 Task: Assign in the project TranslateForge the issue 'Performance issues with database queries' to the sprint 'Cosmic Sprint'.
Action: Mouse moved to (227, 64)
Screenshot: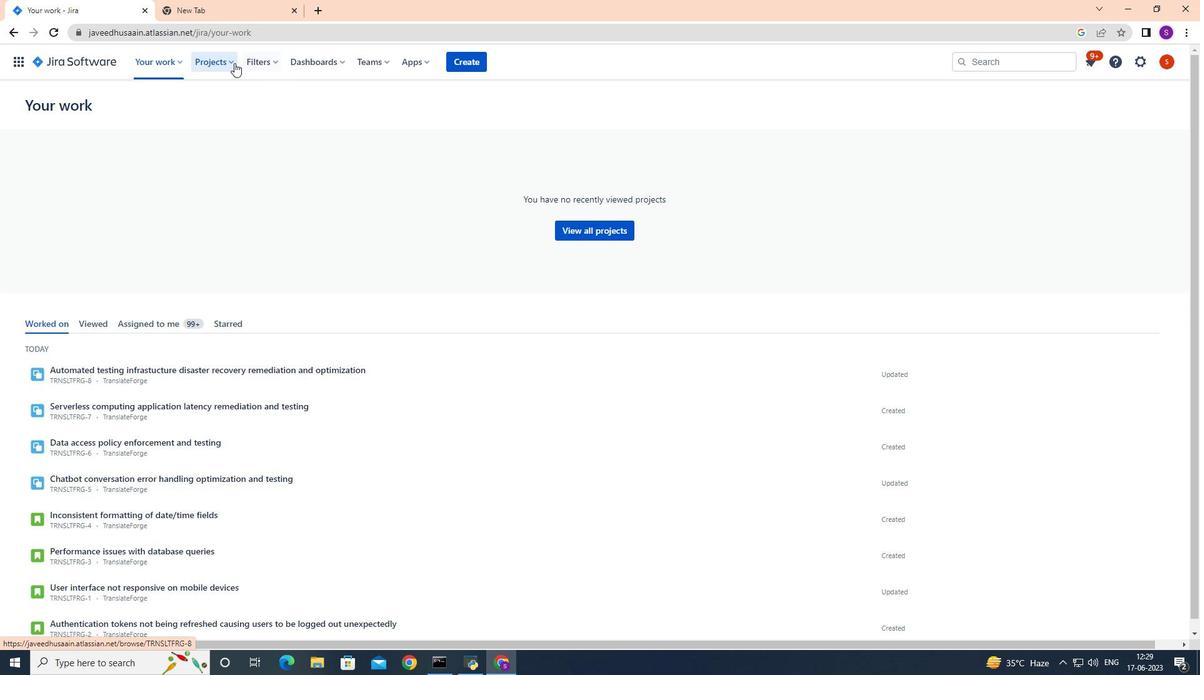 
Action: Mouse pressed left at (227, 64)
Screenshot: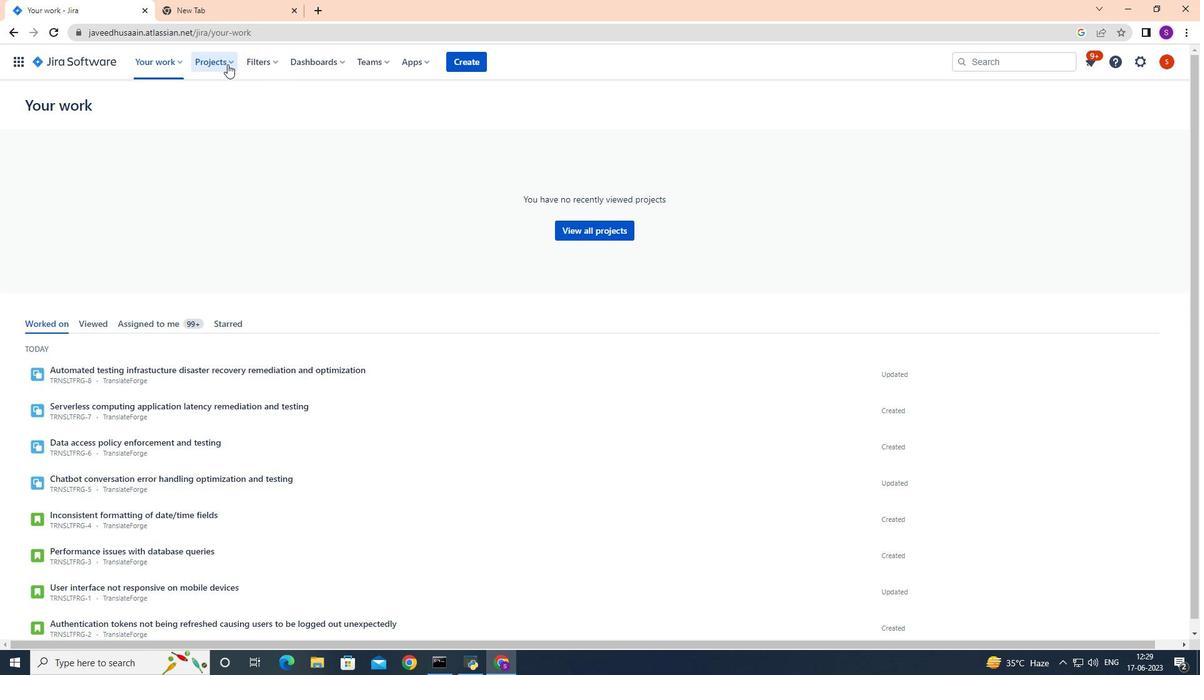 
Action: Mouse moved to (251, 126)
Screenshot: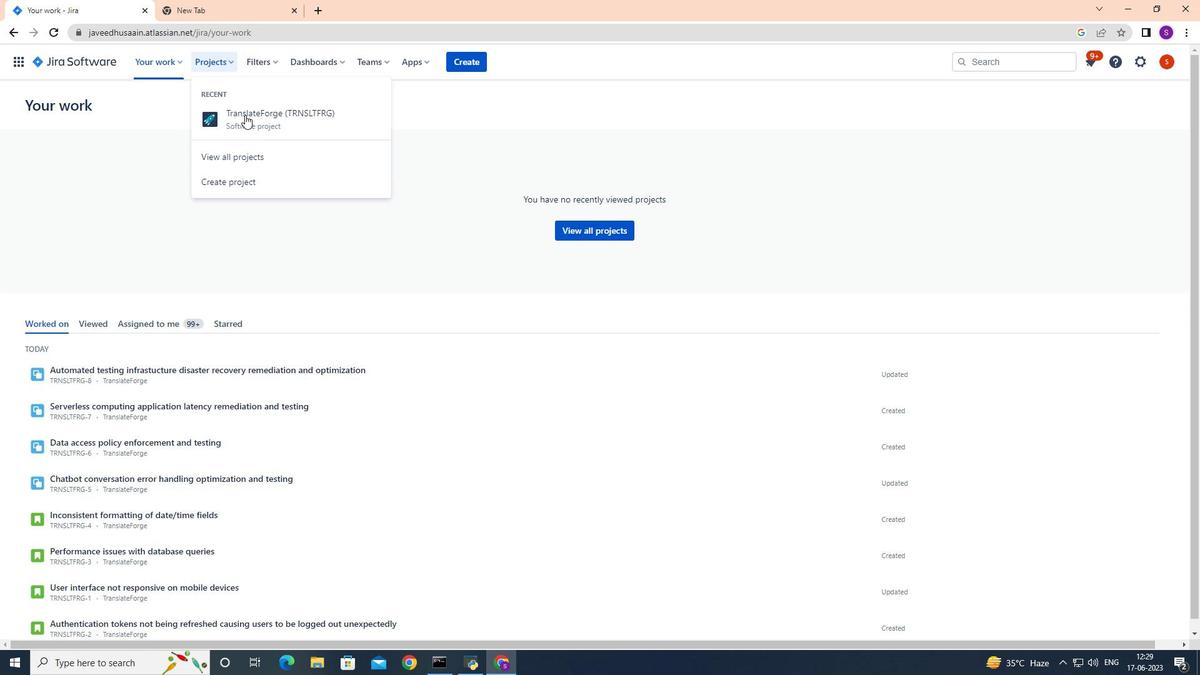 
Action: Mouse pressed left at (251, 126)
Screenshot: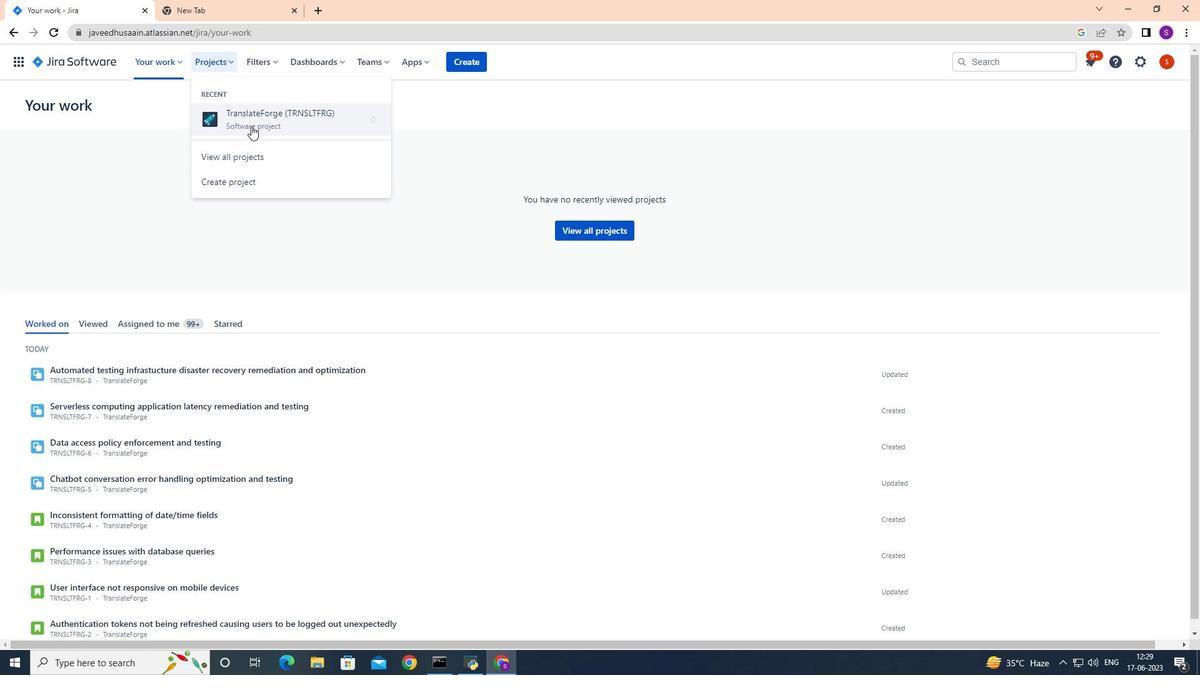 
Action: Mouse moved to (50, 188)
Screenshot: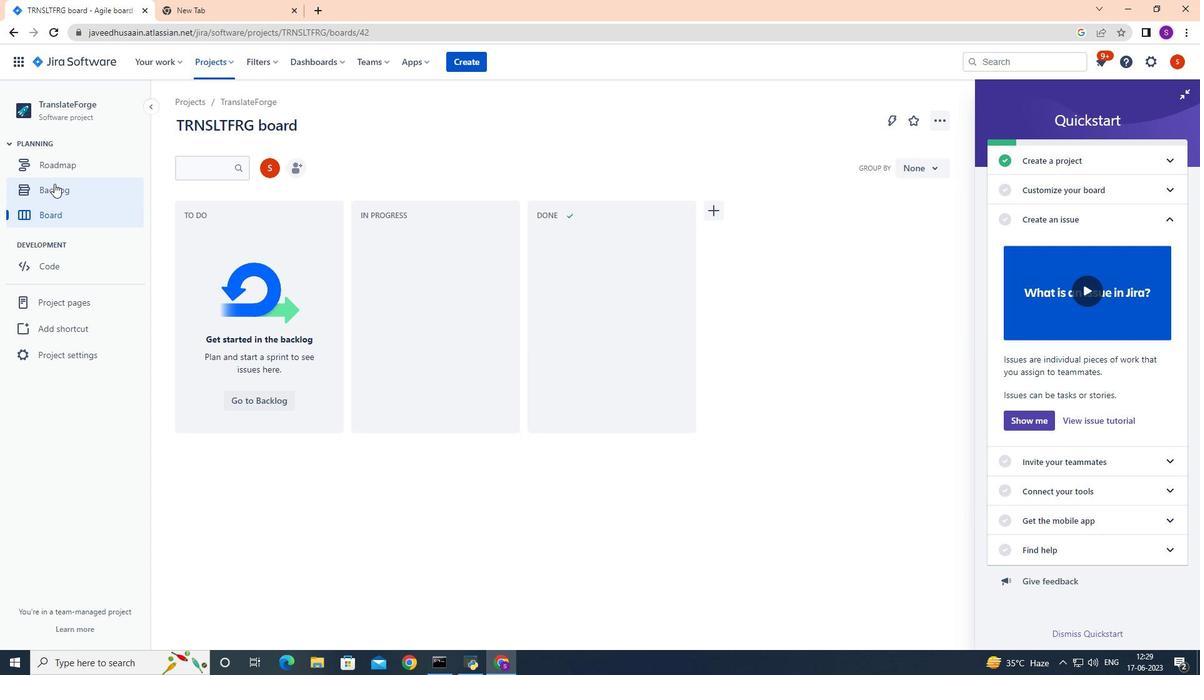 
Action: Mouse pressed left at (50, 188)
Screenshot: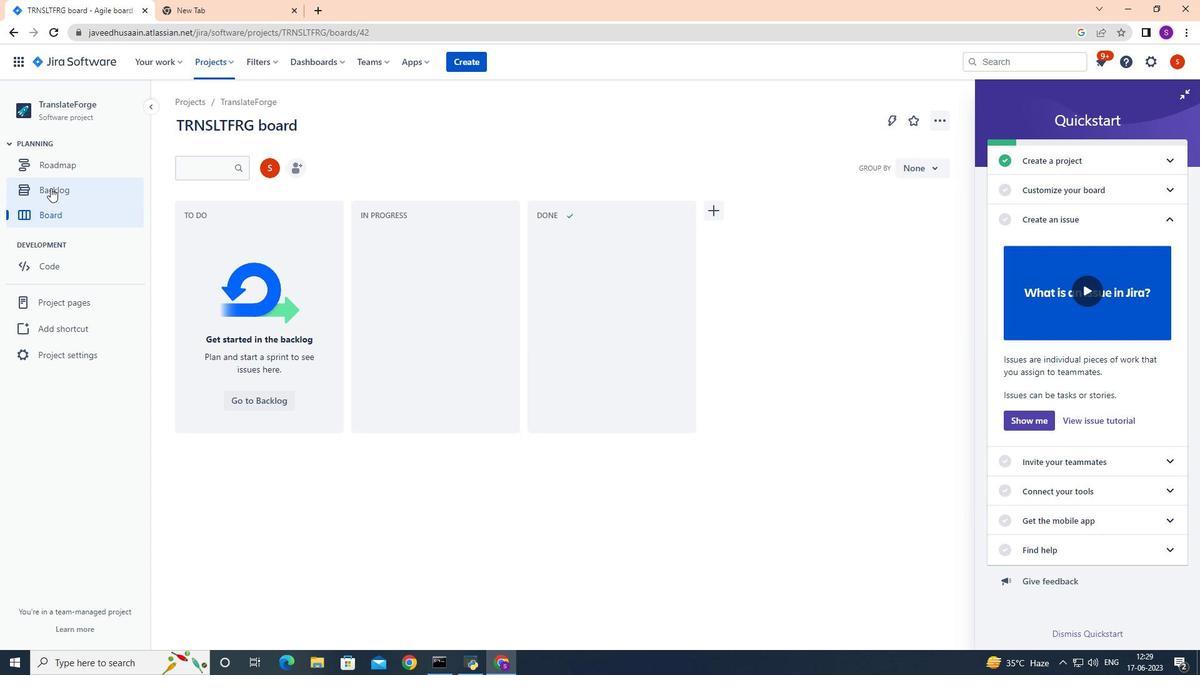 
Action: Mouse moved to (325, 383)
Screenshot: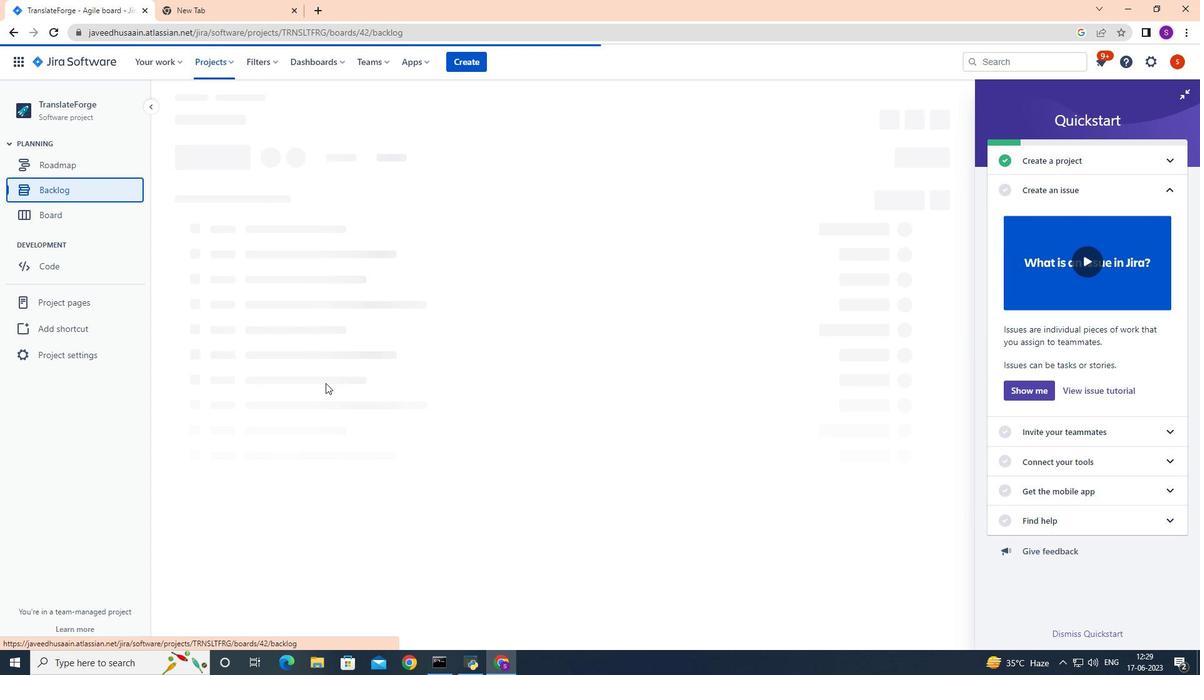 
Action: Mouse scrolled (325, 383) with delta (0, 0)
Screenshot: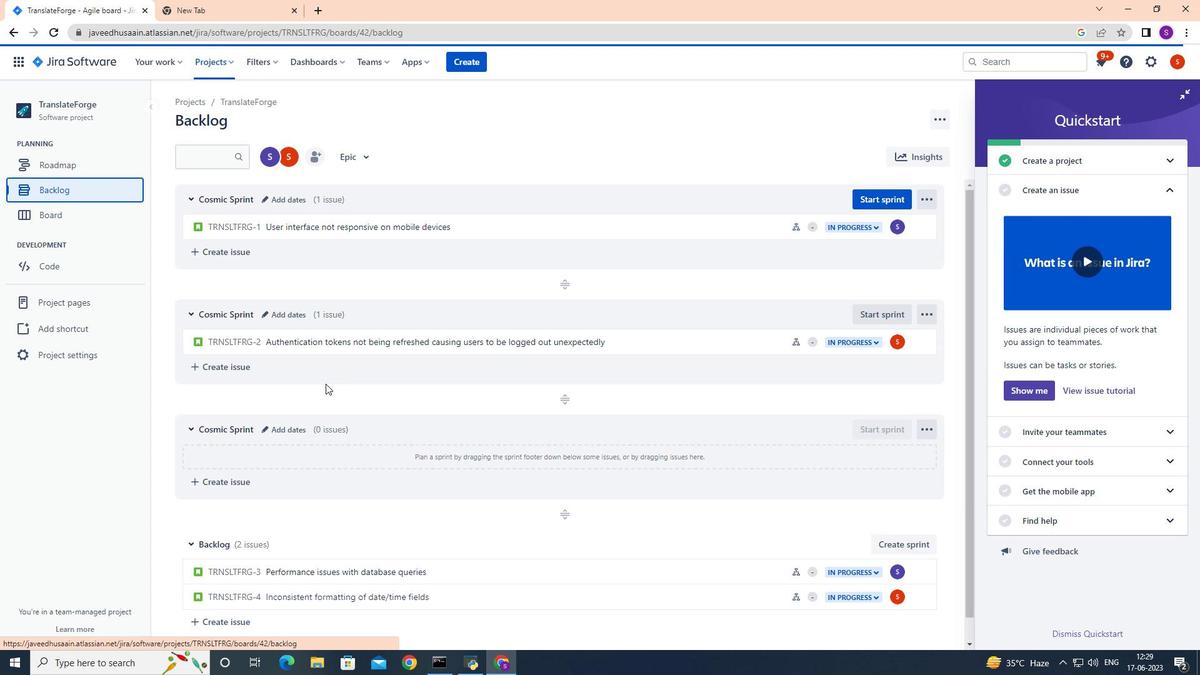 
Action: Mouse scrolled (325, 383) with delta (0, 0)
Screenshot: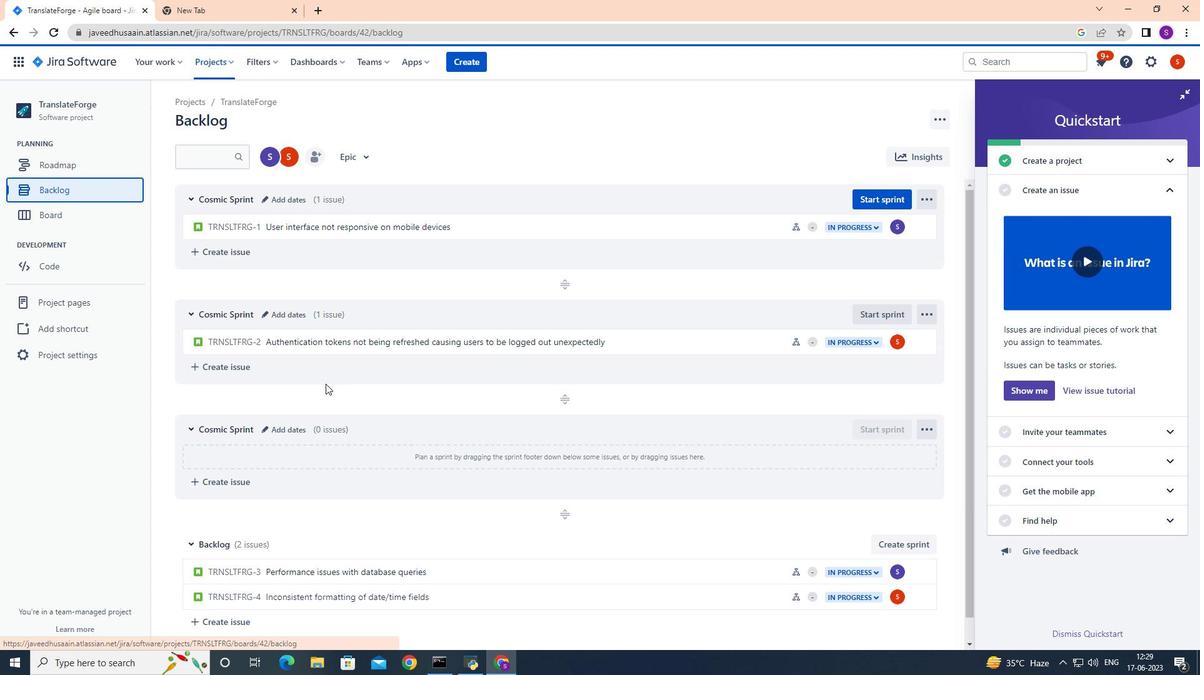 
Action: Mouse scrolled (325, 383) with delta (0, 0)
Screenshot: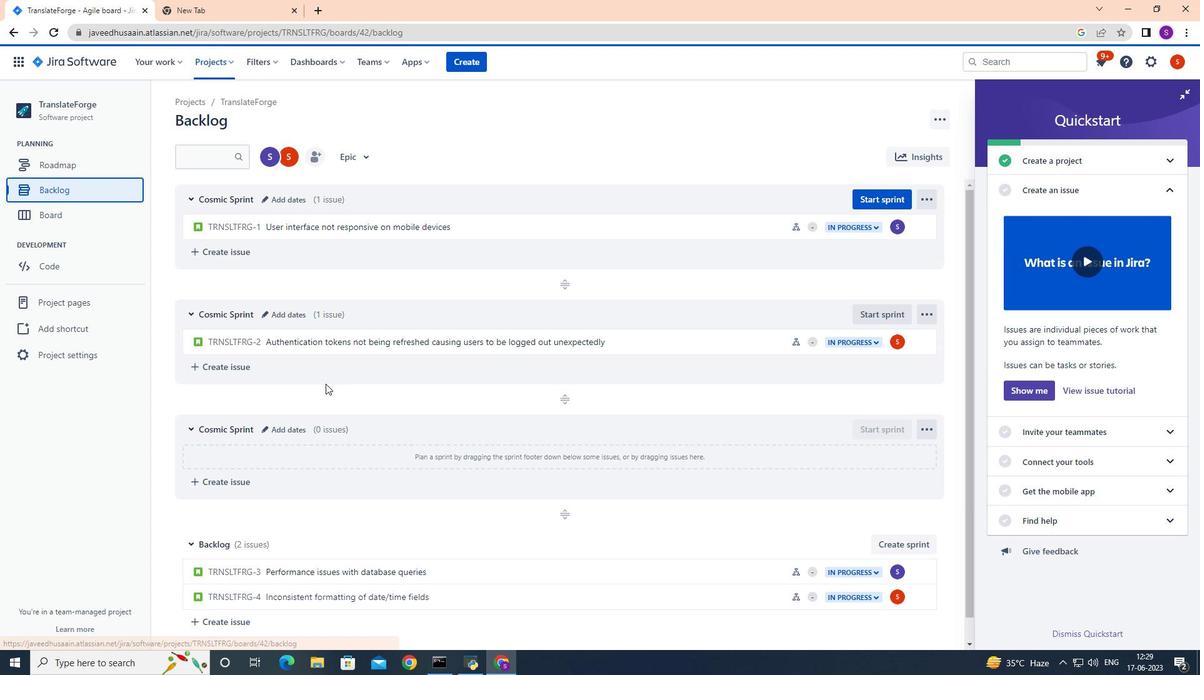 
Action: Mouse scrolled (325, 383) with delta (0, 0)
Screenshot: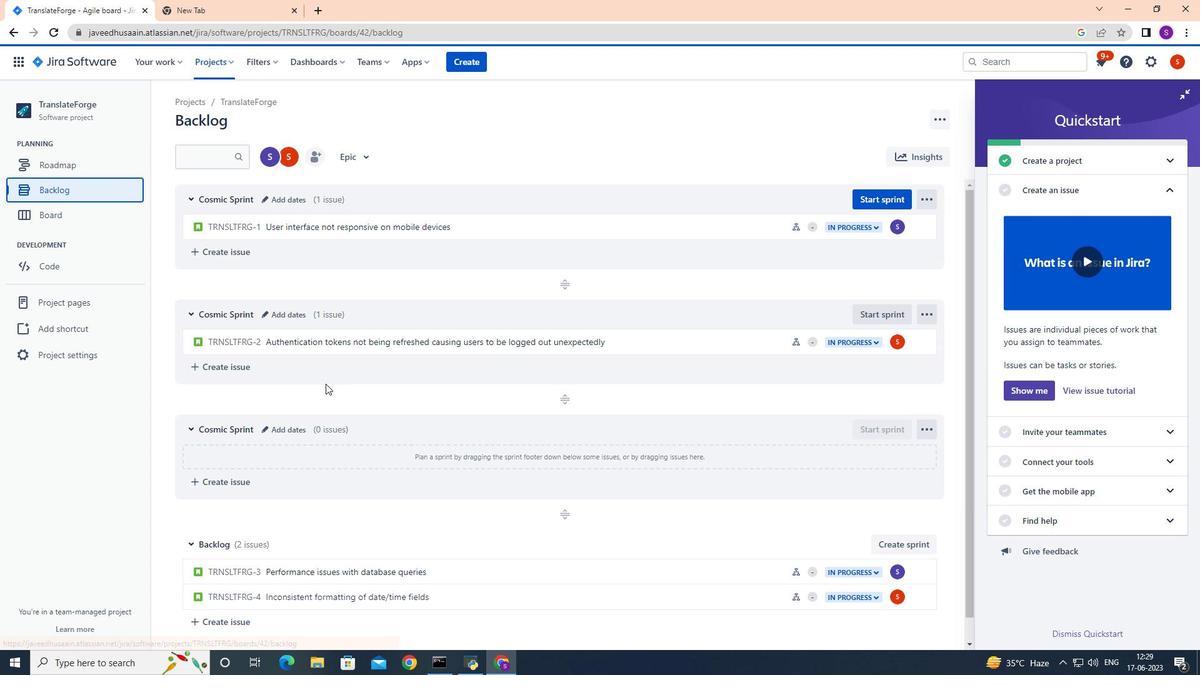 
Action: Mouse scrolled (325, 383) with delta (0, 0)
Screenshot: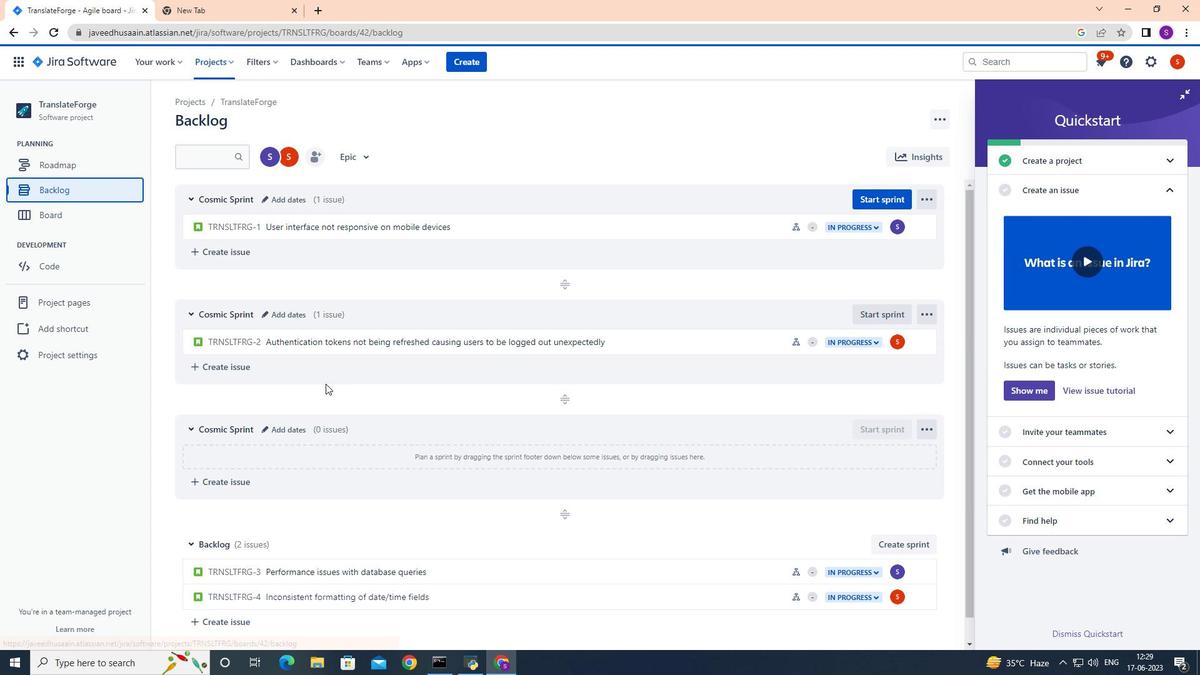 
Action: Mouse moved to (918, 541)
Screenshot: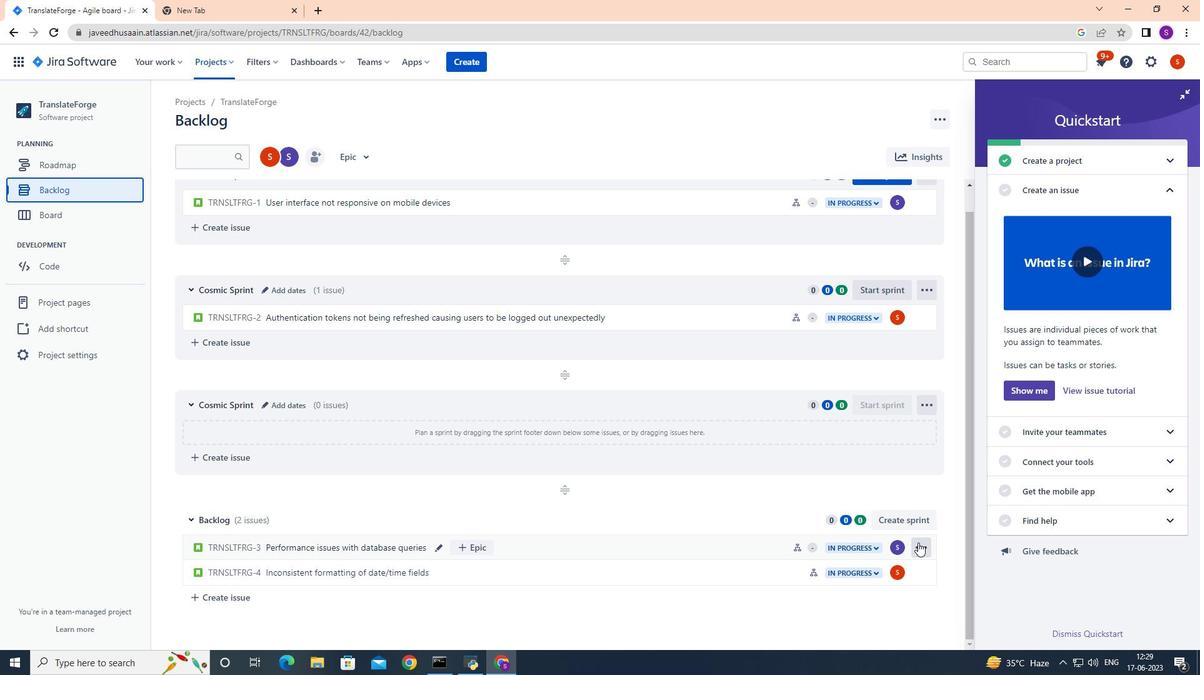 
Action: Mouse pressed left at (918, 541)
Screenshot: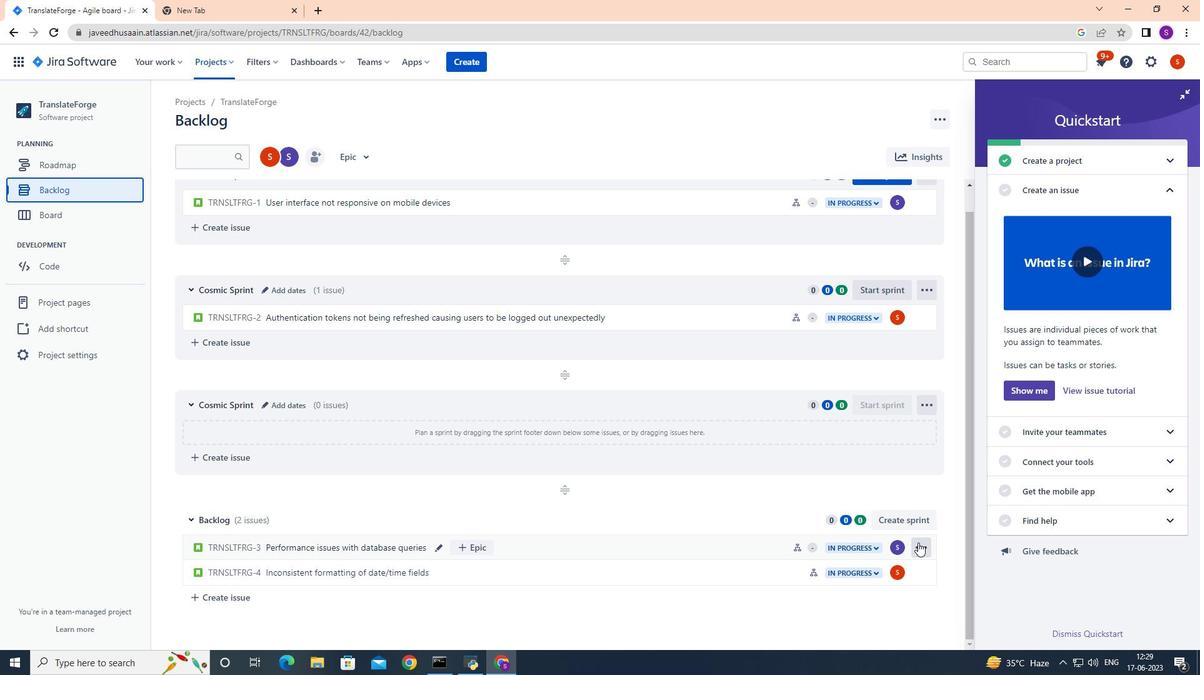 
Action: Mouse moved to (885, 477)
Screenshot: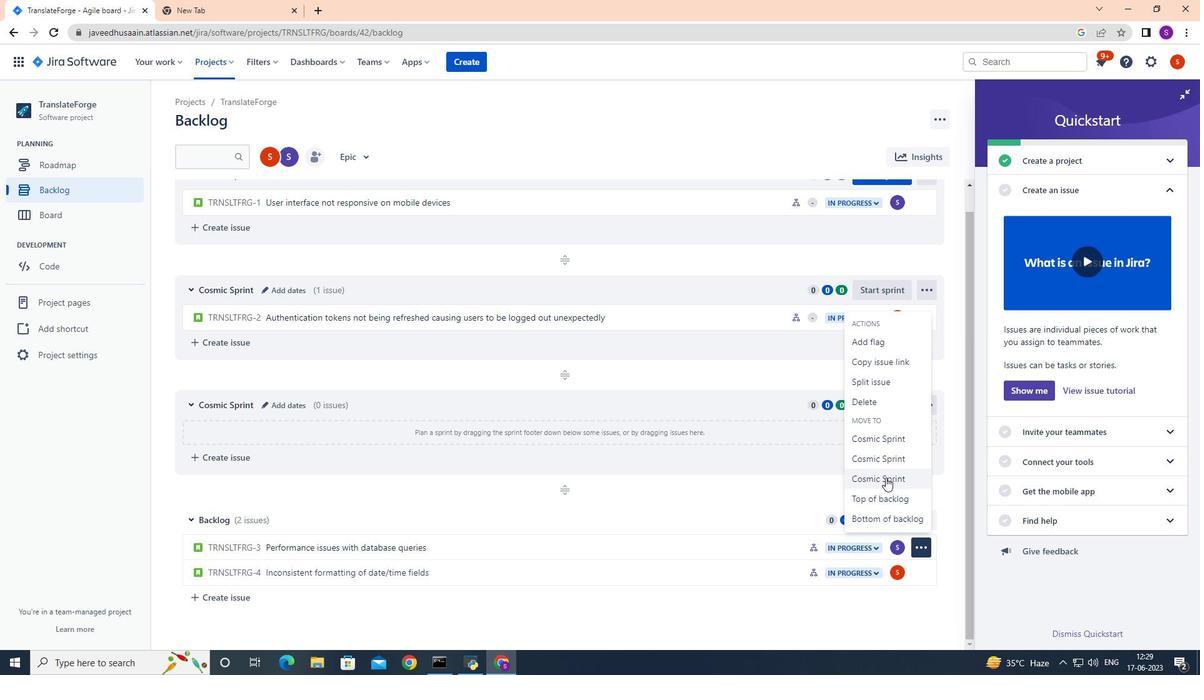 
Action: Mouse pressed left at (885, 477)
Screenshot: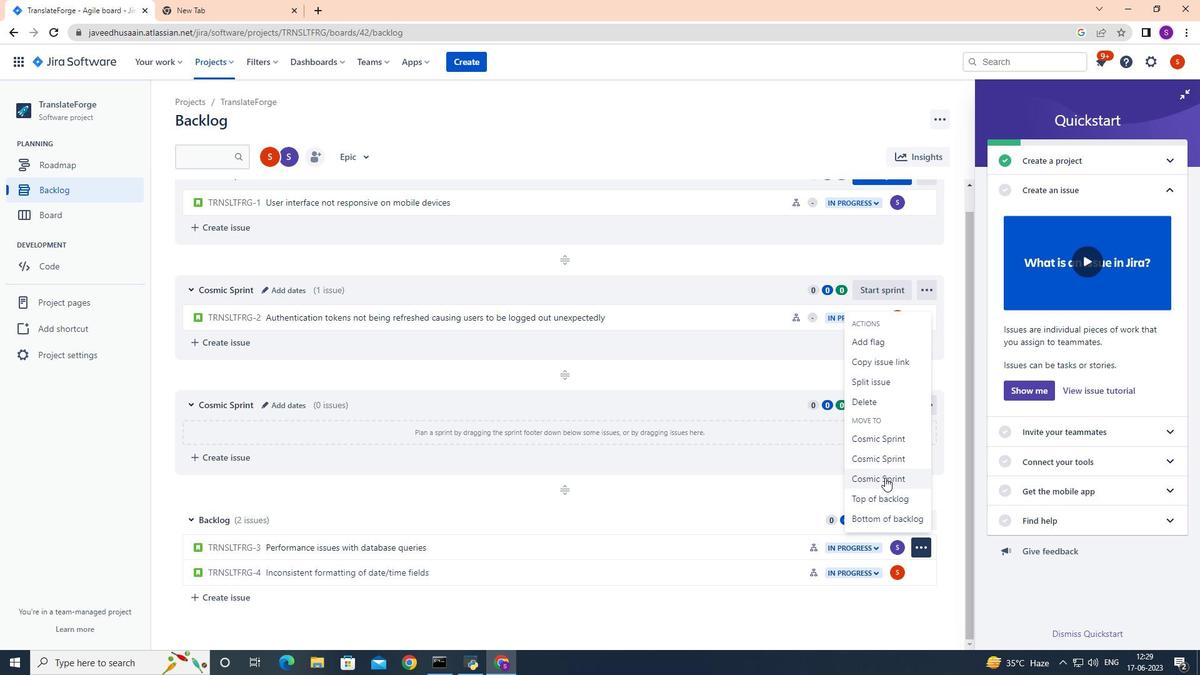 
Action: Mouse moved to (861, 468)
Screenshot: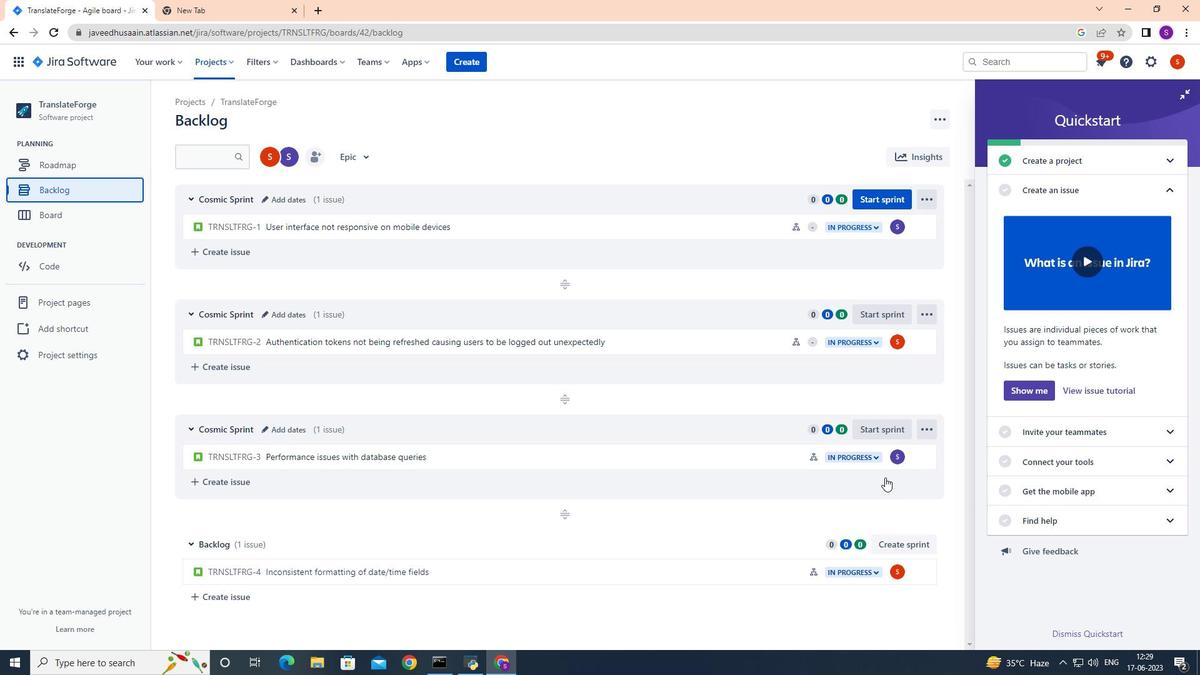 
